 Task: Add Siggi's Vanilla & Cinnamon Plant-Based Coconut Blend Yogurt to the cart.
Action: Mouse pressed left at (18, 139)
Screenshot: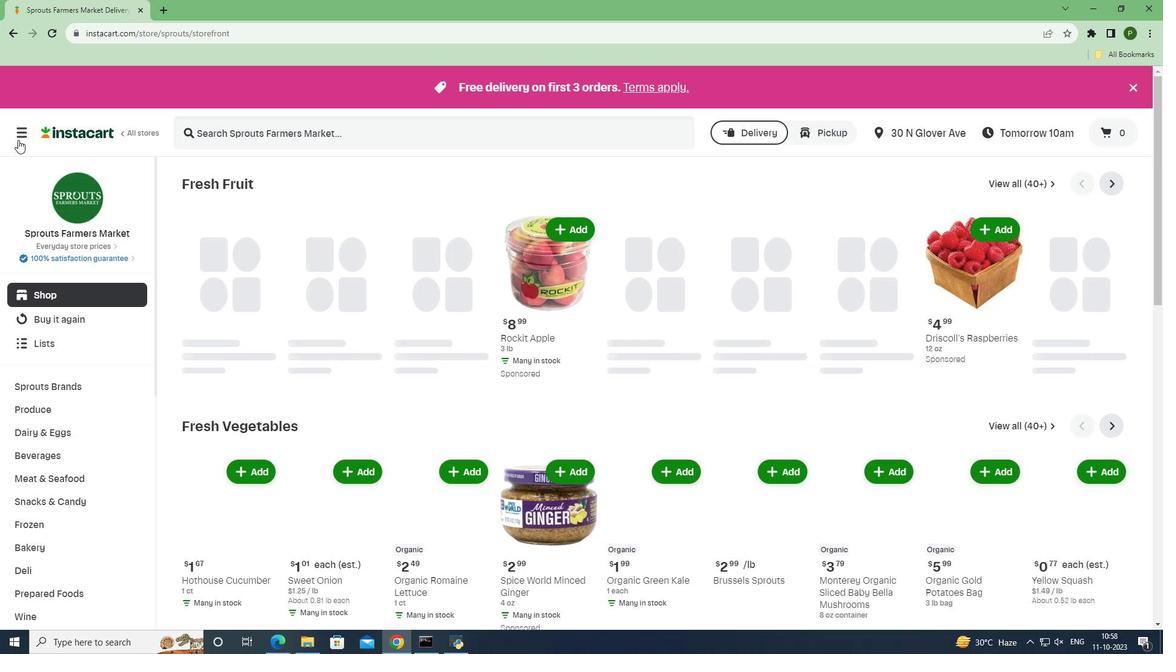 
Action: Mouse moved to (65, 314)
Screenshot: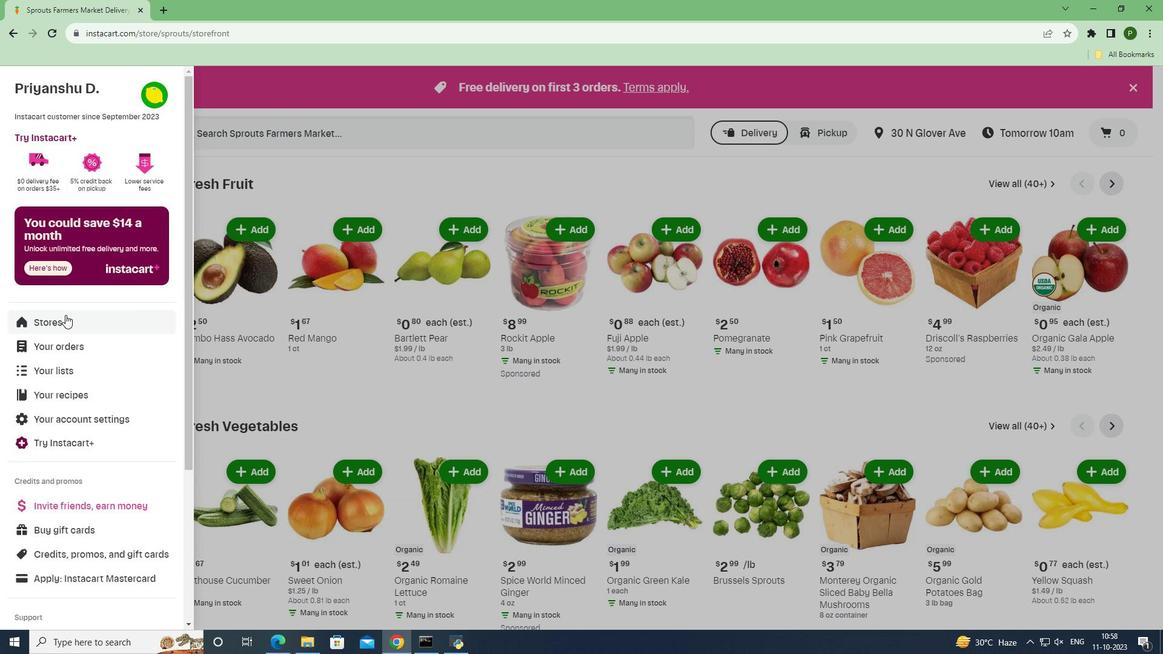 
Action: Mouse pressed left at (65, 314)
Screenshot: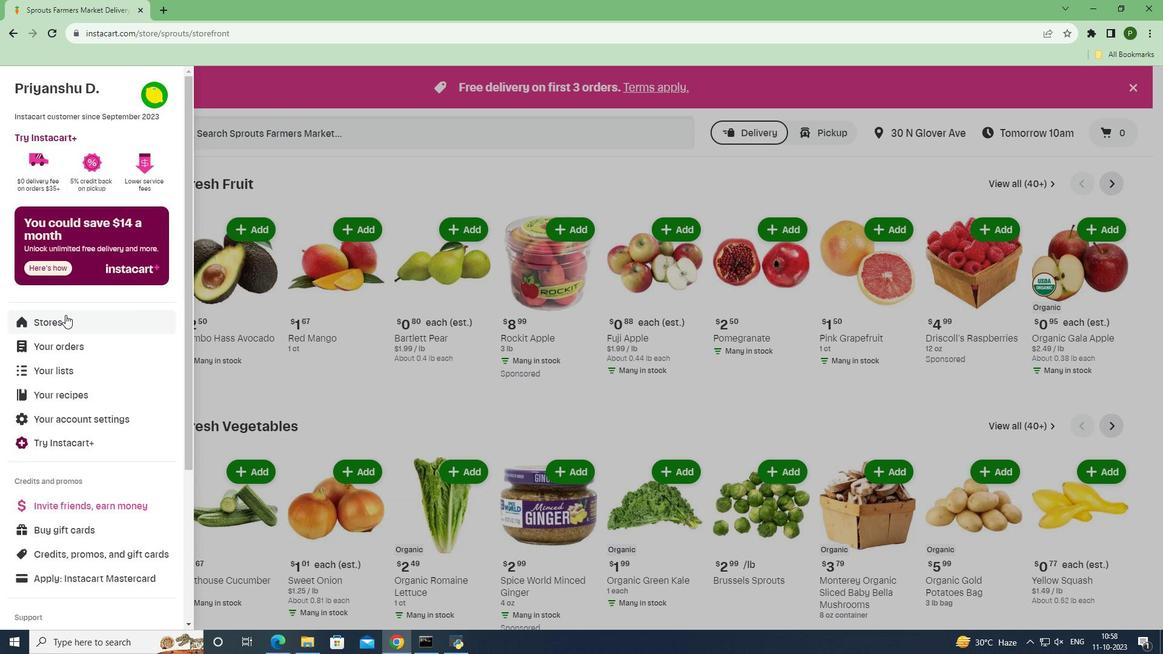 
Action: Mouse moved to (270, 134)
Screenshot: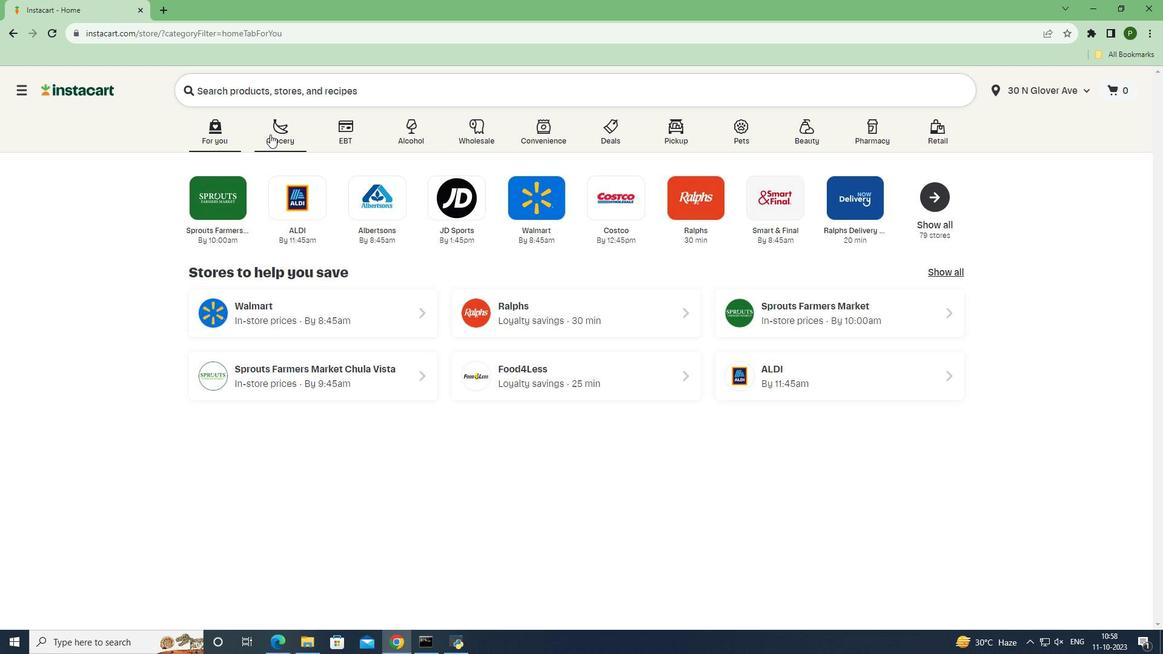 
Action: Mouse pressed left at (270, 134)
Screenshot: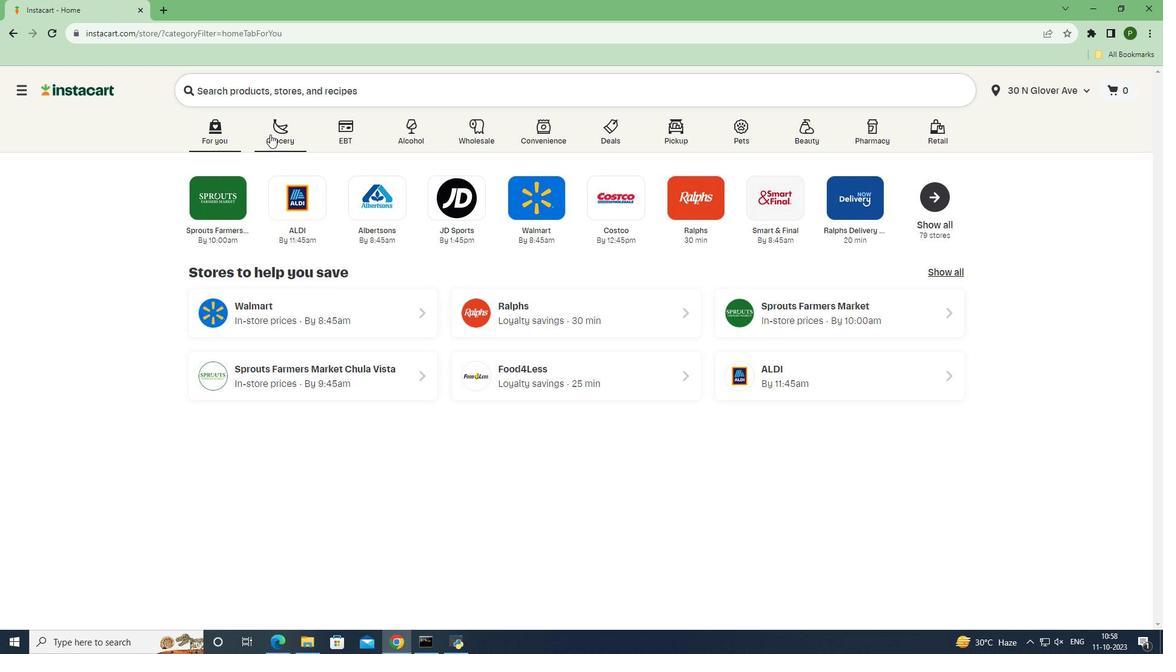
Action: Mouse moved to (471, 276)
Screenshot: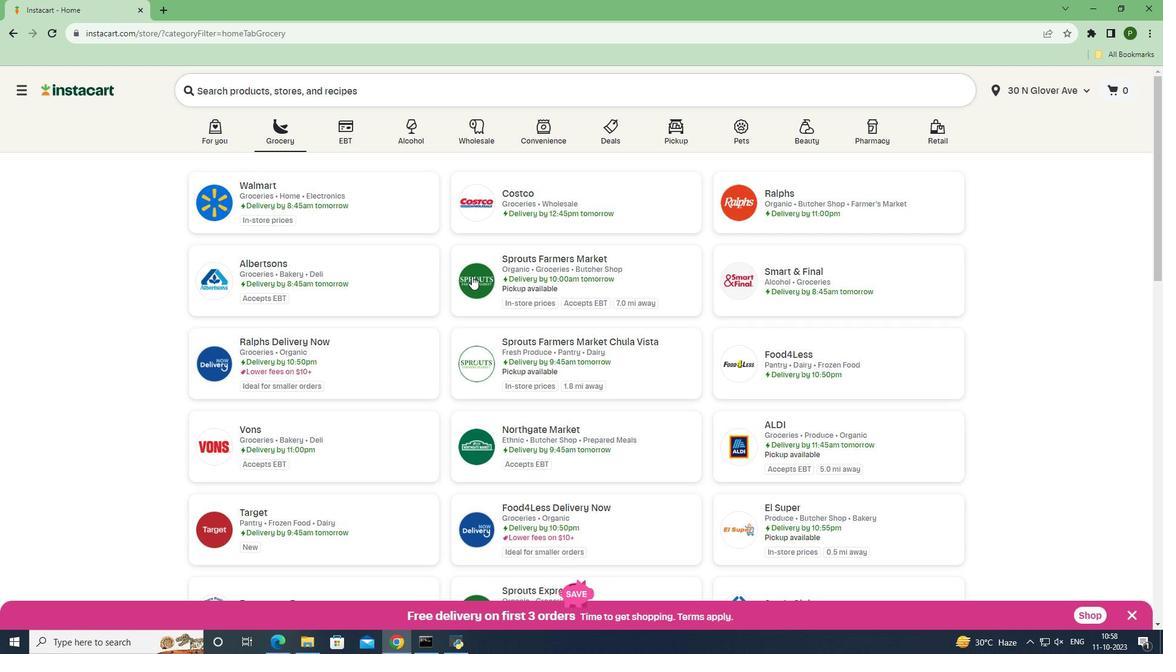 
Action: Mouse pressed left at (471, 276)
Screenshot: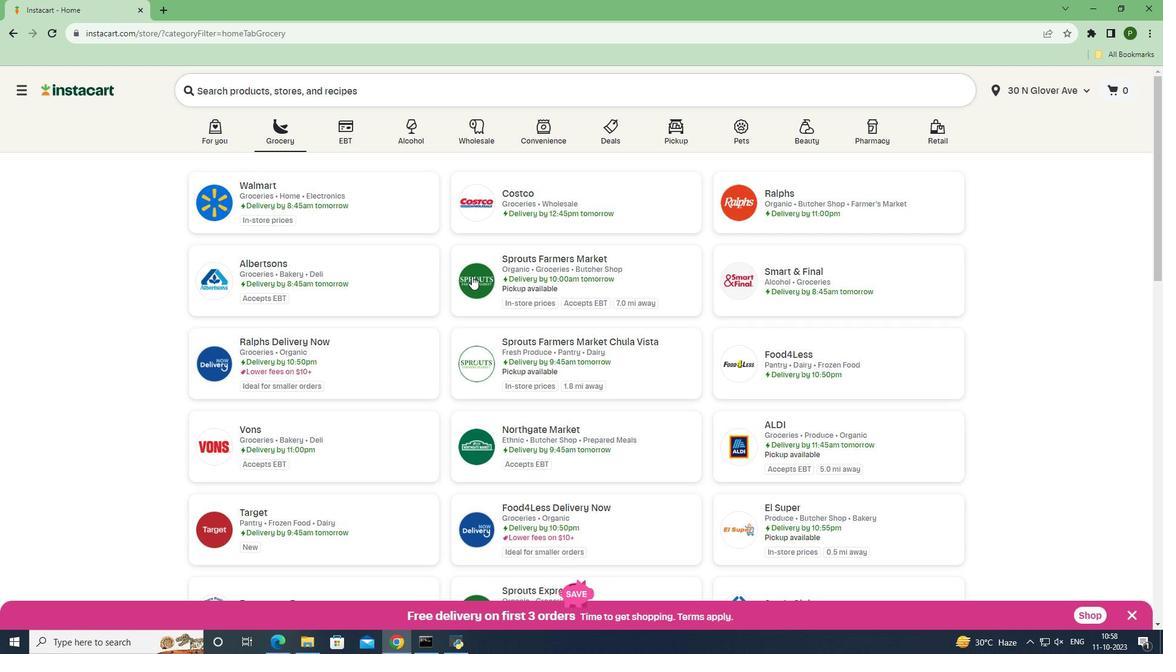 
Action: Mouse moved to (88, 435)
Screenshot: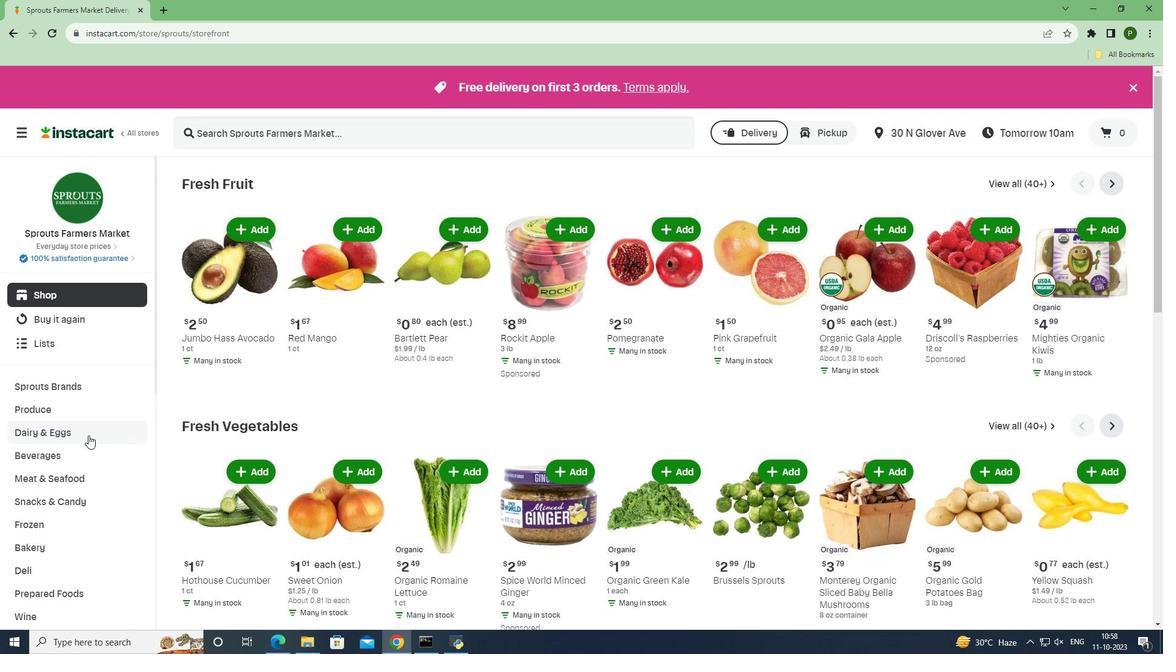 
Action: Mouse pressed left at (88, 435)
Screenshot: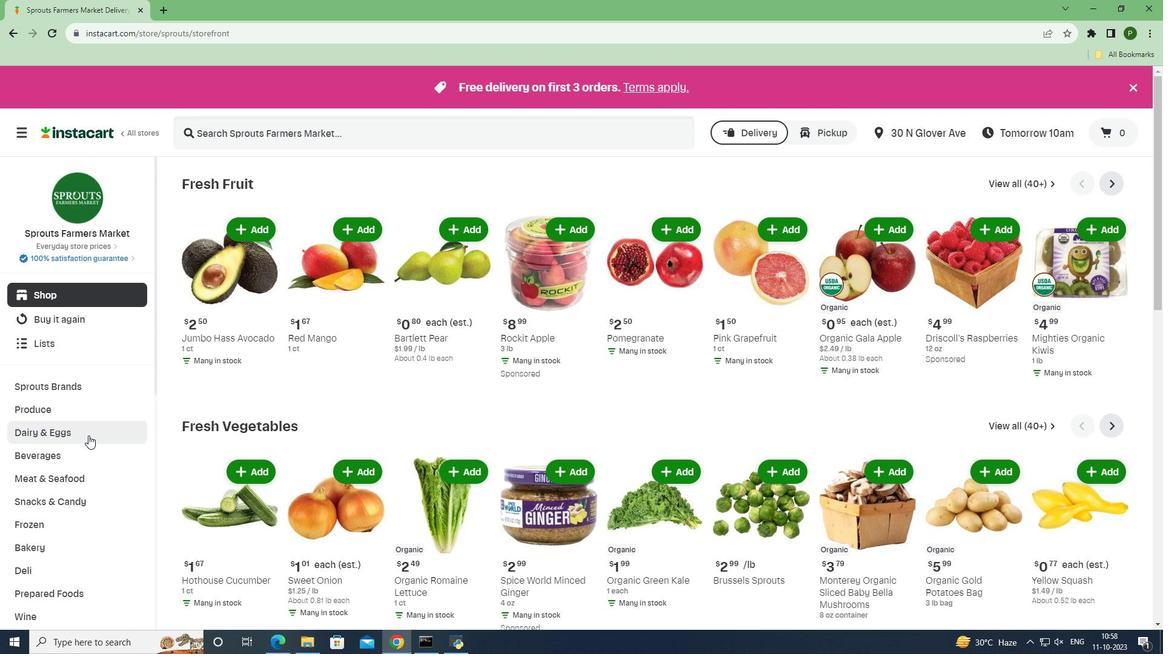 
Action: Mouse moved to (56, 525)
Screenshot: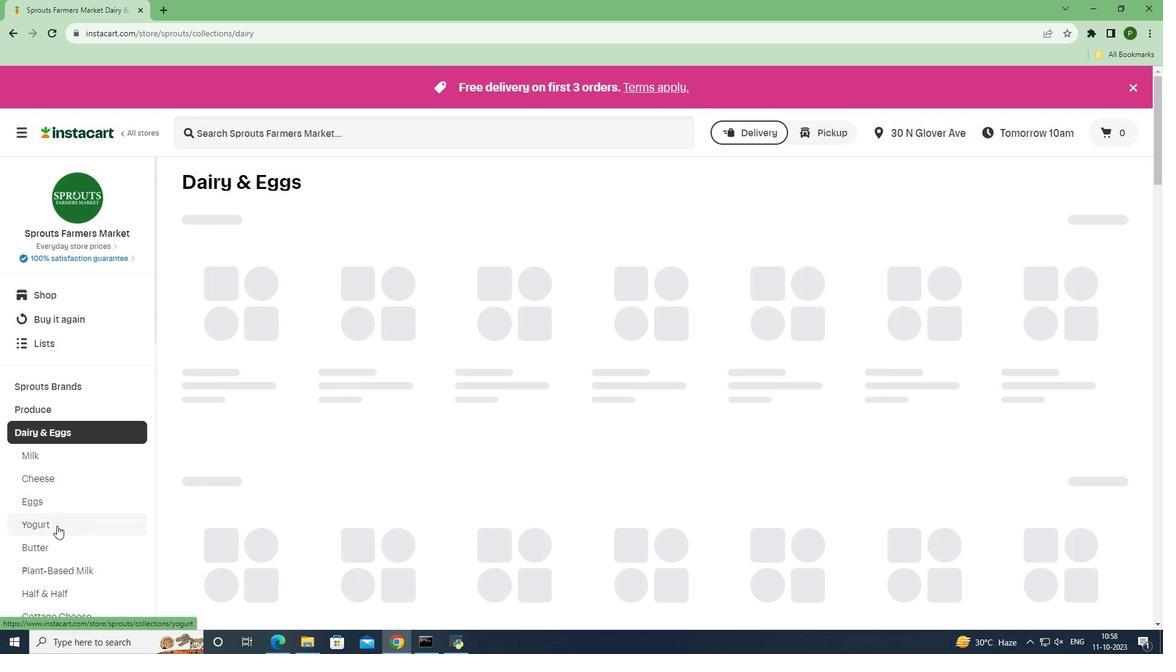 
Action: Mouse pressed left at (56, 525)
Screenshot: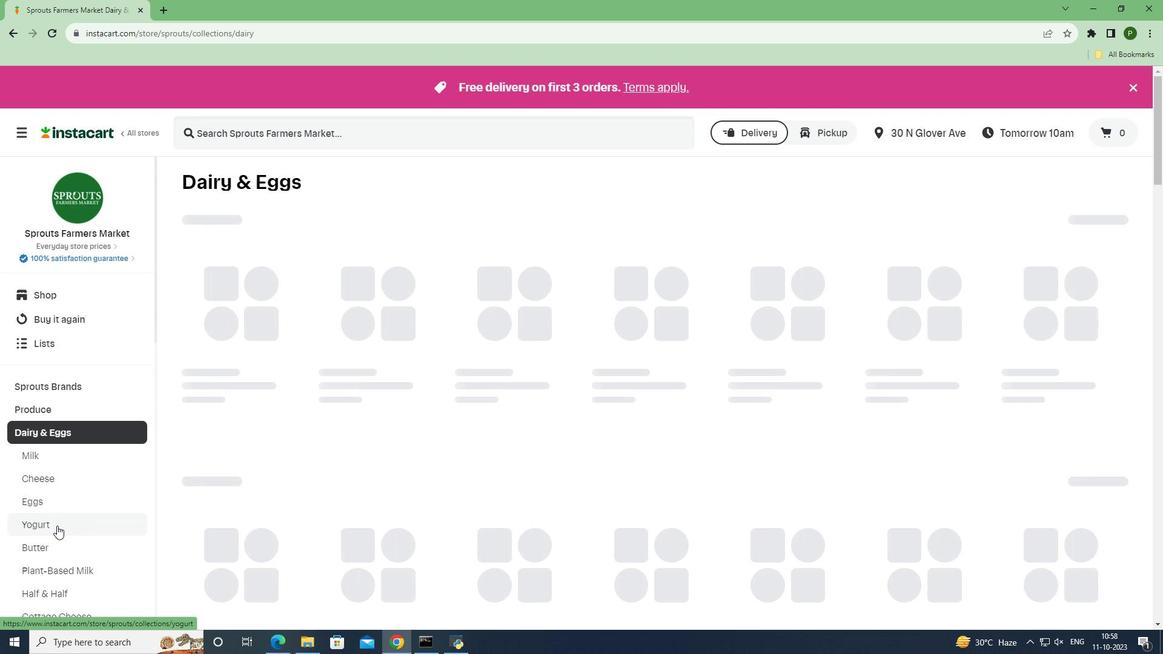 
Action: Mouse moved to (217, 141)
Screenshot: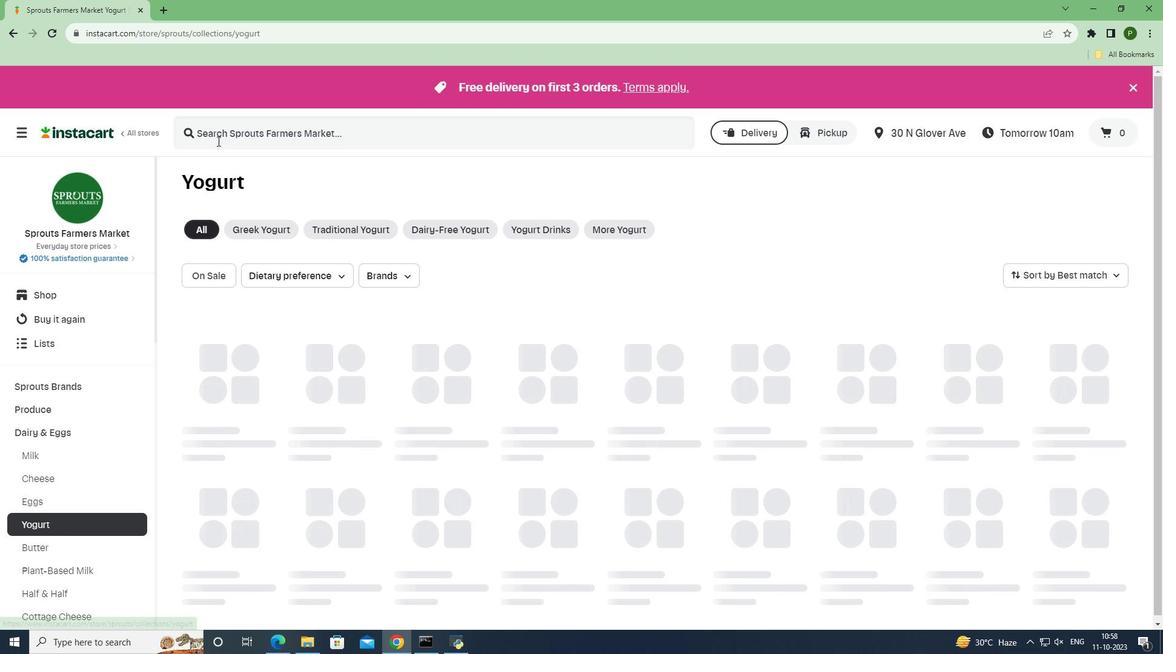
Action: Mouse pressed left at (217, 141)
Screenshot: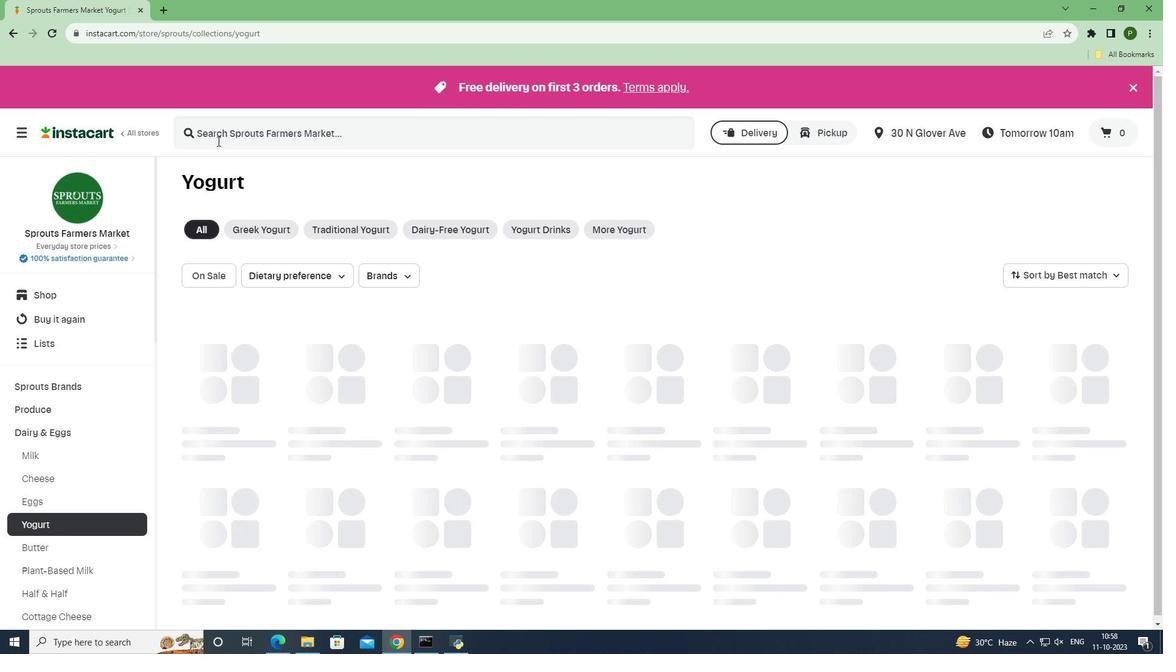 
Action: Key pressed <Key.caps_lock>S<Key.caps_lock>iggi's<Key.space><Key.caps_lock>V<Key.caps_lock>anilla<Key.space><Key.shift>&<Key.space><Key.caps_lock>C<Key.caps_lock>innamon<Key.space><Key.caps_lock>P<Key.caps_lock>lant-<Key.caps_lock>B<Key.caps_lock>ased<Key.space><Key.caps_lock>C<Key.caps_lock>oconut<Key.space><Key.caps_lock>B<Key.caps_lock>lend<Key.space><Key.caps_lock>Y<Key.caps_lock>ogurt<Key.space><Key.enter>
Screenshot: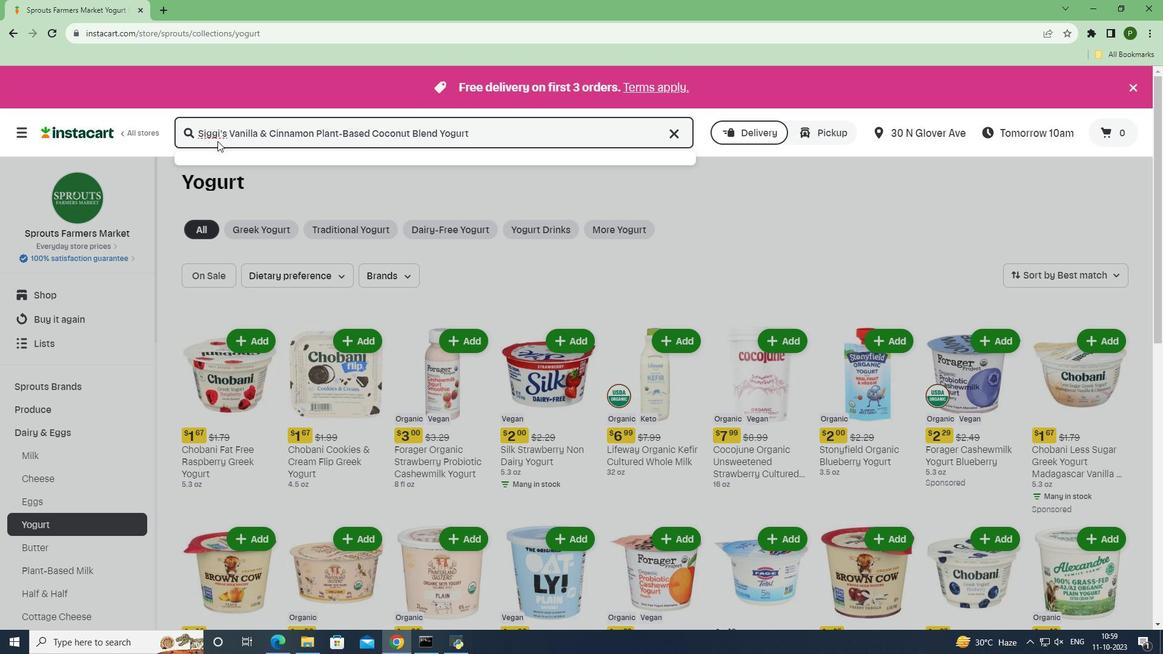 
Action: Mouse moved to (694, 242)
Screenshot: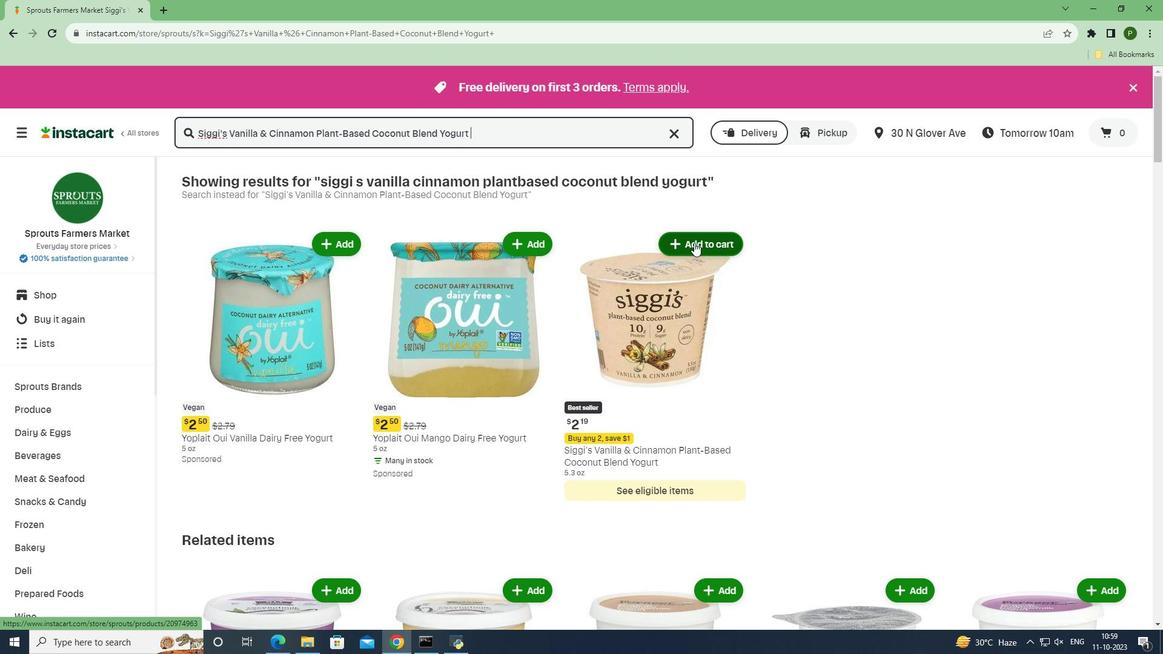 
Action: Mouse pressed left at (694, 242)
Screenshot: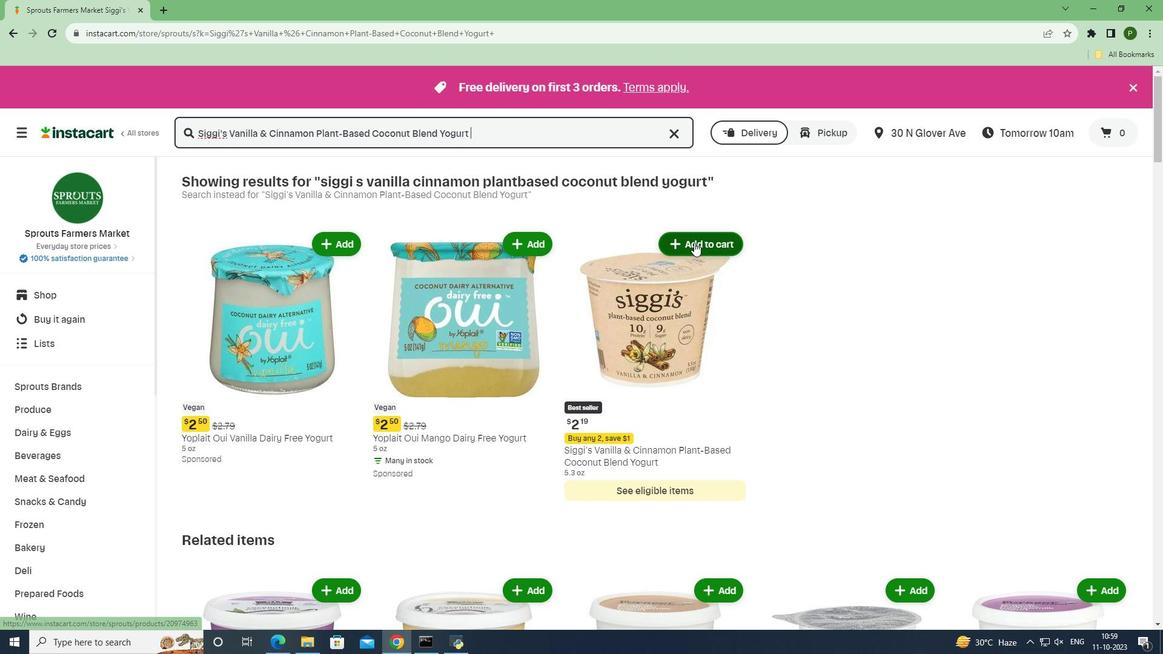 
Action: Mouse moved to (767, 308)
Screenshot: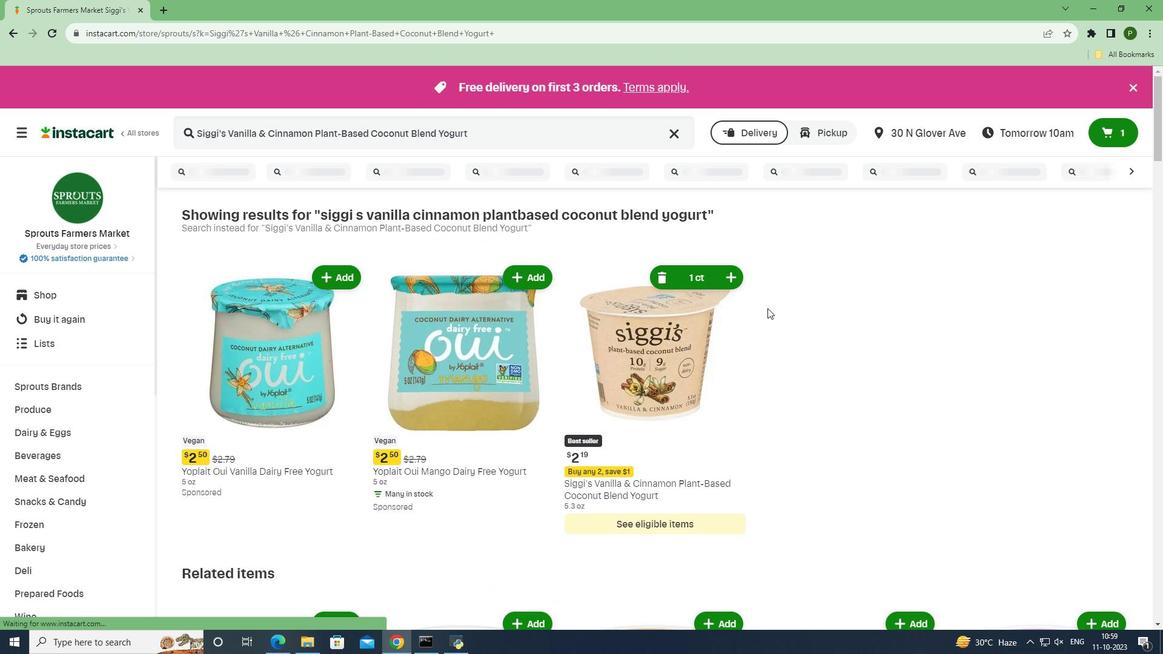 
